 Task: Add a condition where "Requester Is Assignee" in recently solved tickets.
Action: Mouse moved to (113, 417)
Screenshot: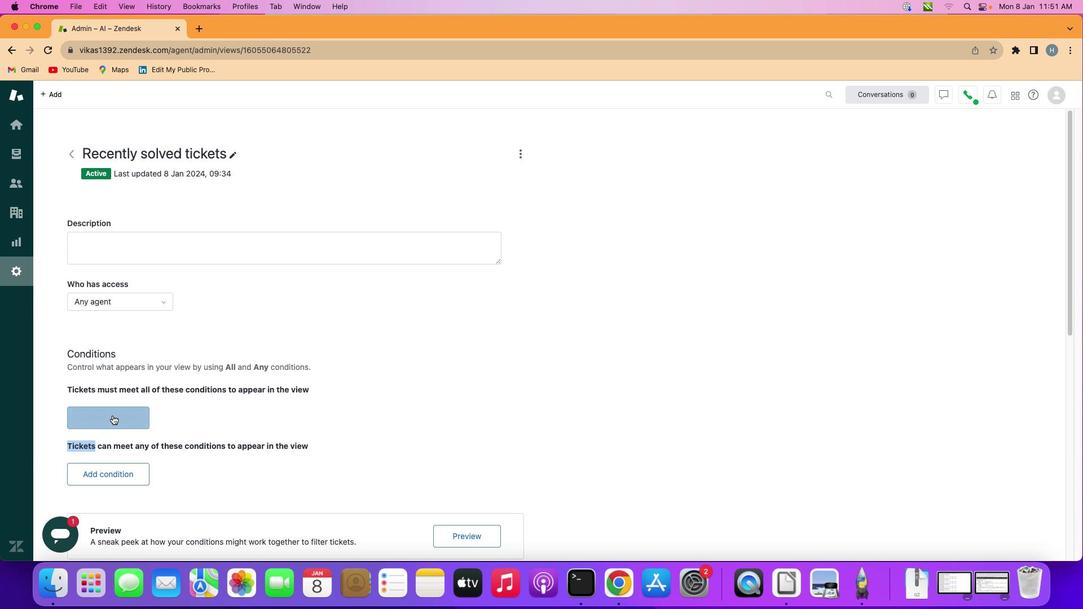 
Action: Mouse pressed left at (113, 417)
Screenshot: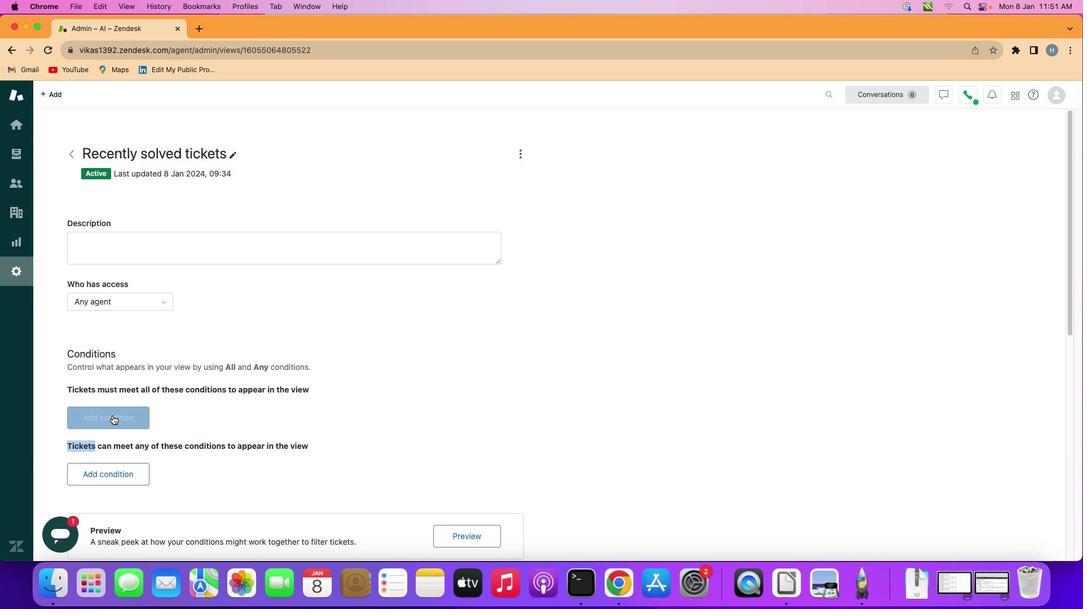 
Action: Mouse moved to (122, 416)
Screenshot: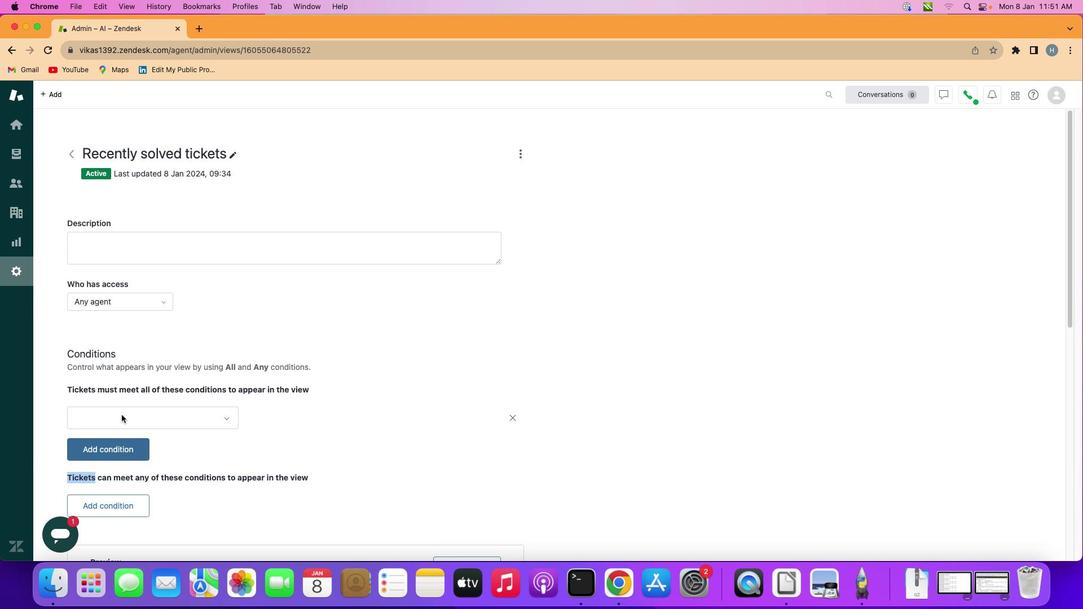 
Action: Mouse pressed left at (122, 416)
Screenshot: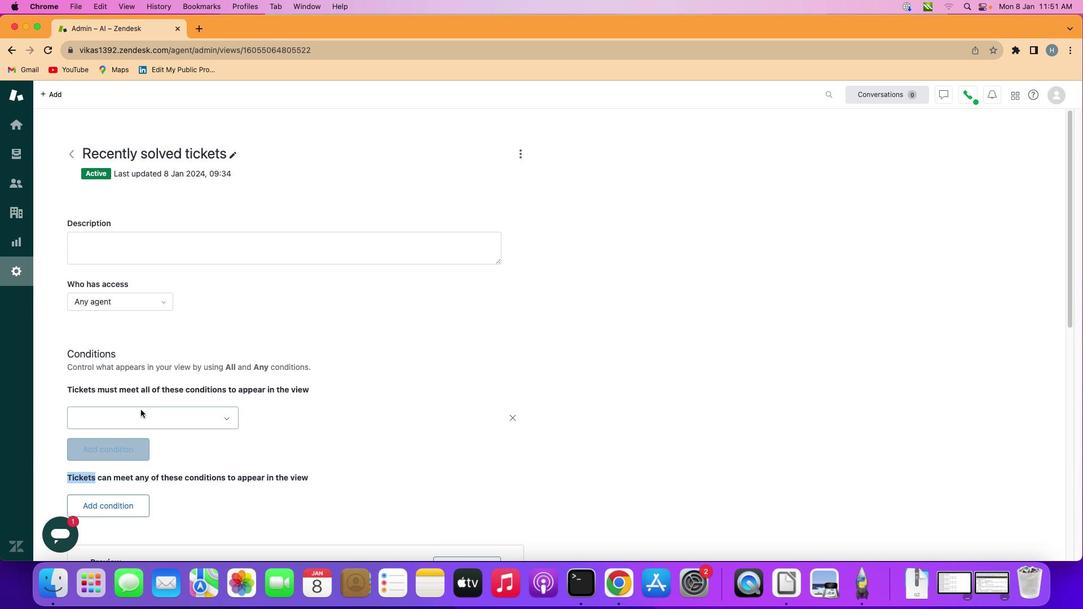 
Action: Mouse moved to (174, 413)
Screenshot: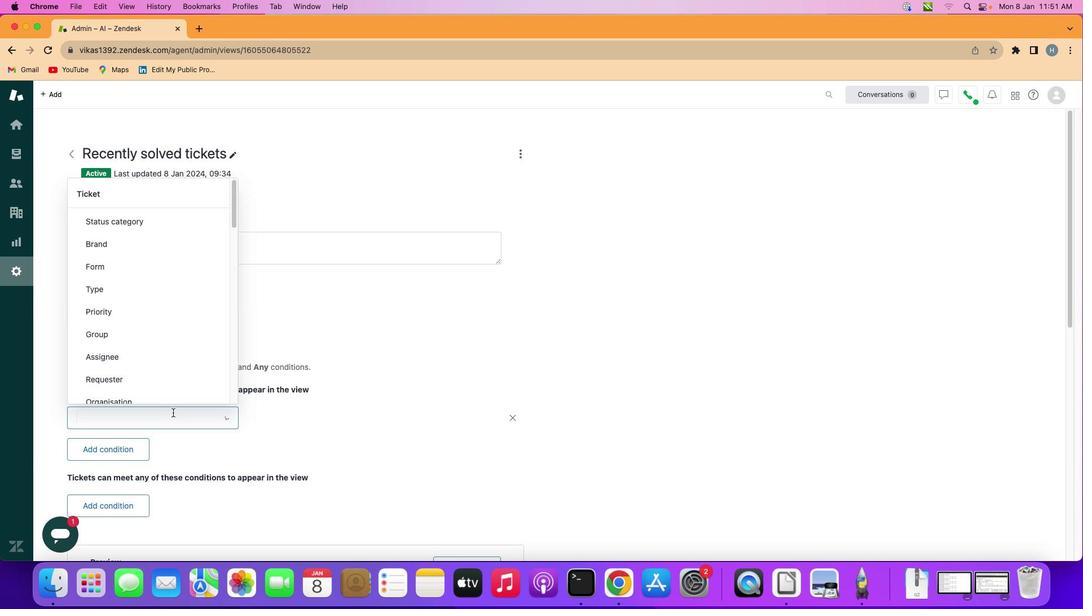 
Action: Mouse pressed left at (174, 413)
Screenshot: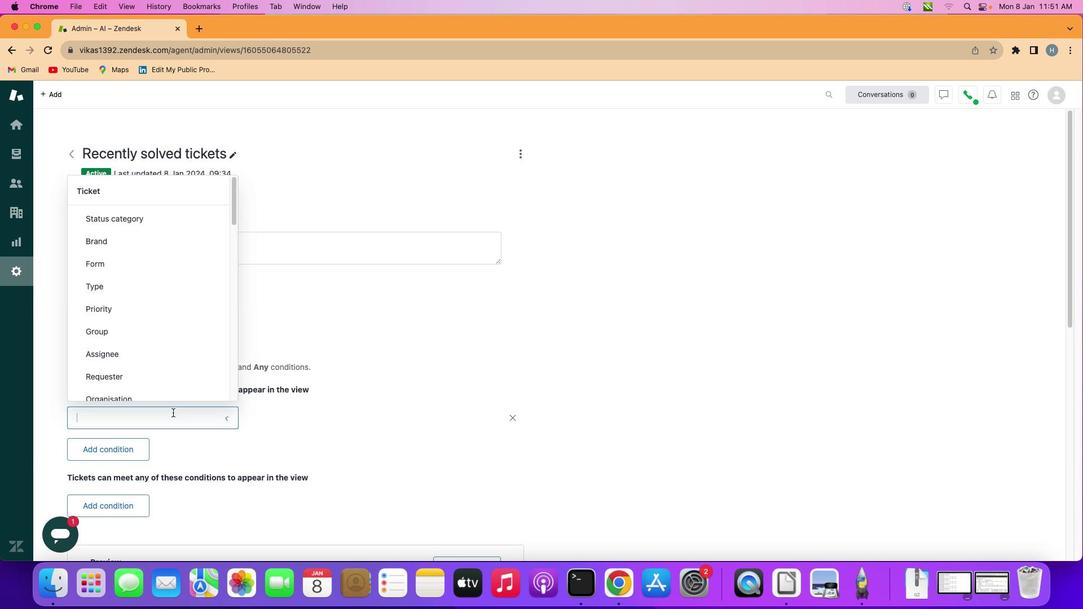 
Action: Mouse moved to (180, 374)
Screenshot: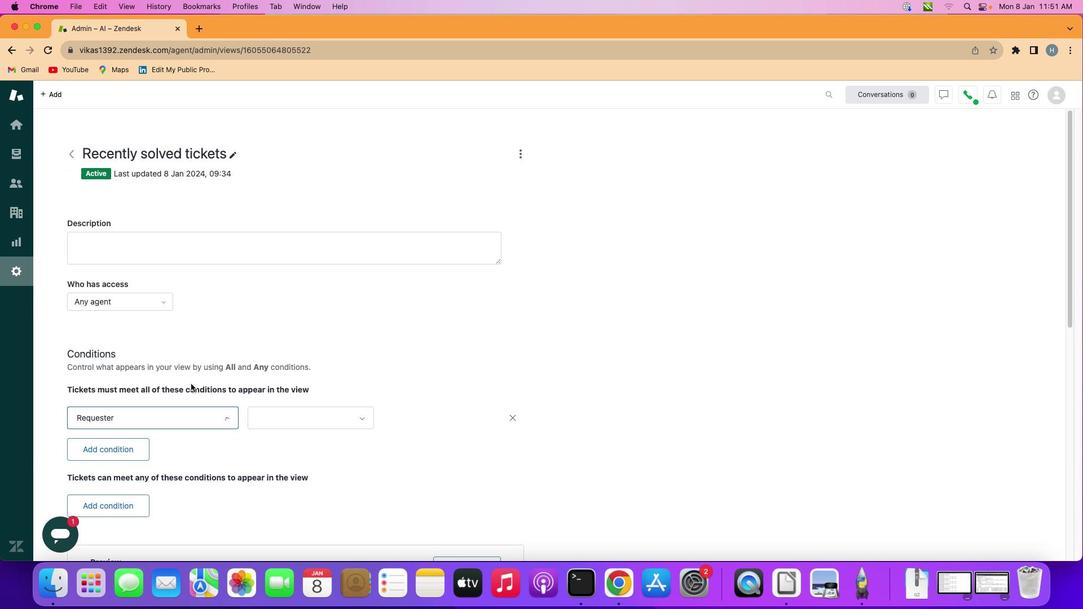 
Action: Mouse pressed left at (180, 374)
Screenshot: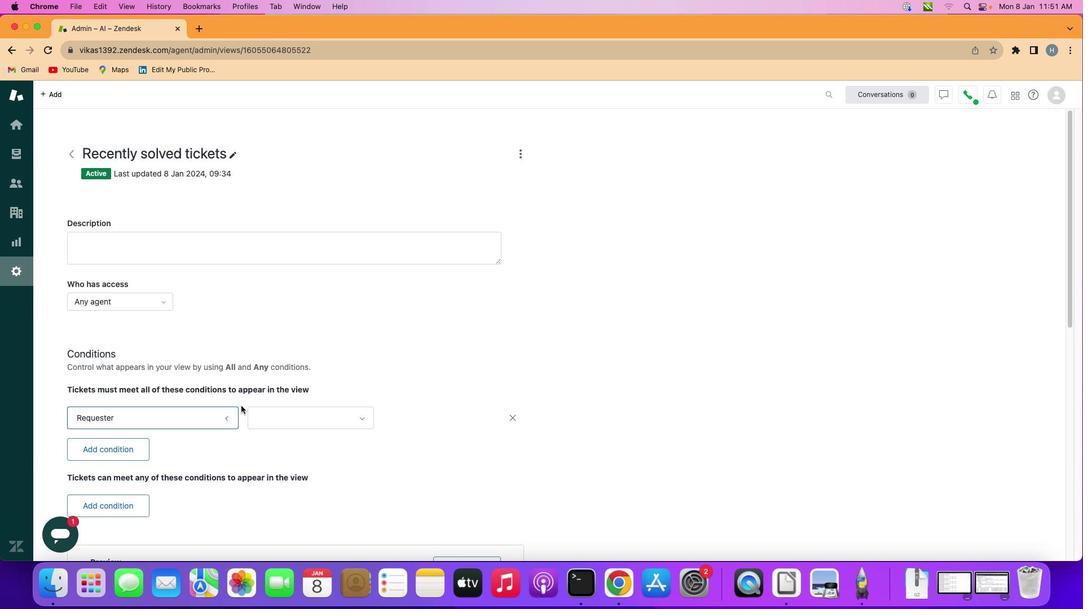 
Action: Mouse moved to (317, 424)
Screenshot: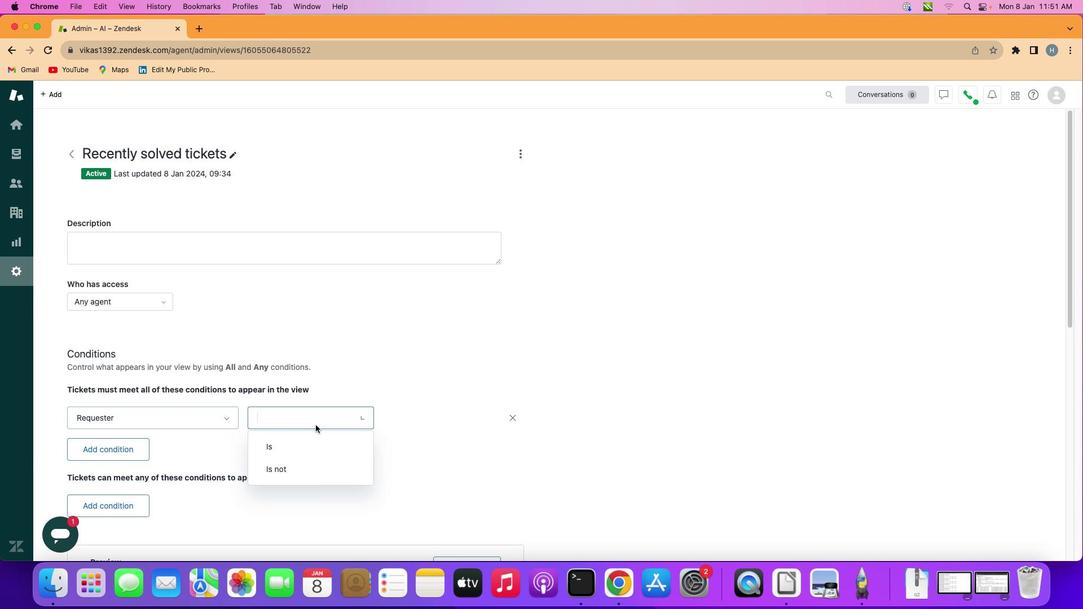 
Action: Mouse pressed left at (317, 424)
Screenshot: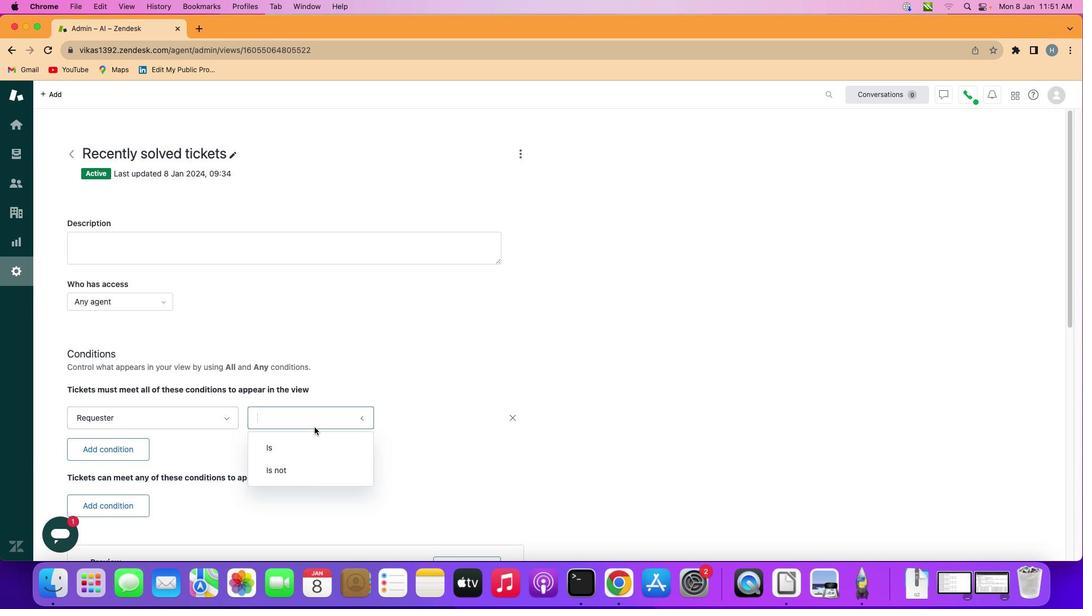 
Action: Mouse moved to (330, 441)
Screenshot: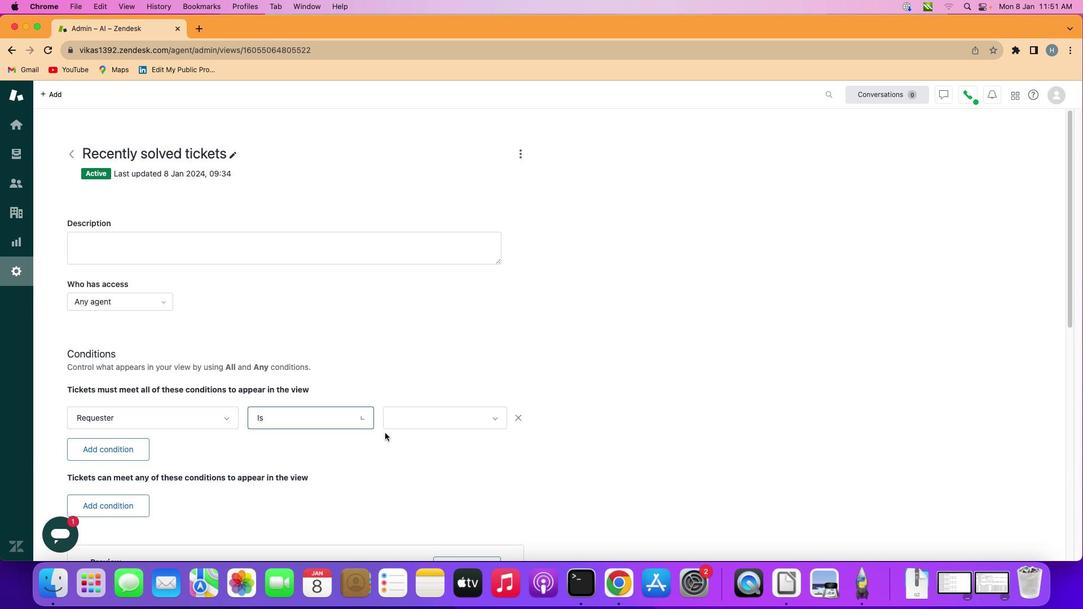 
Action: Mouse pressed left at (330, 441)
Screenshot: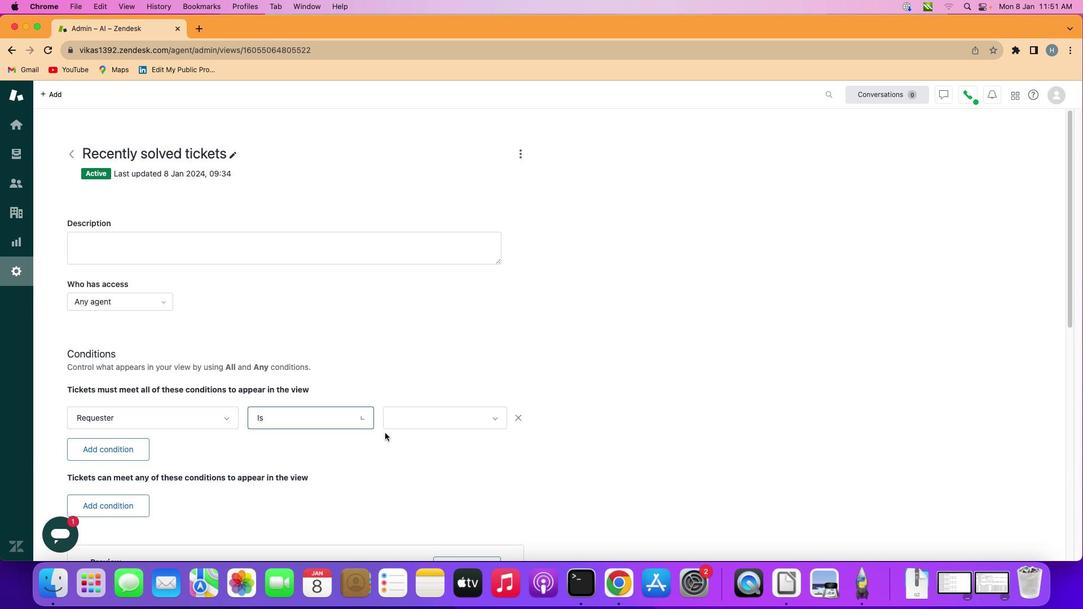 
Action: Mouse moved to (460, 419)
Screenshot: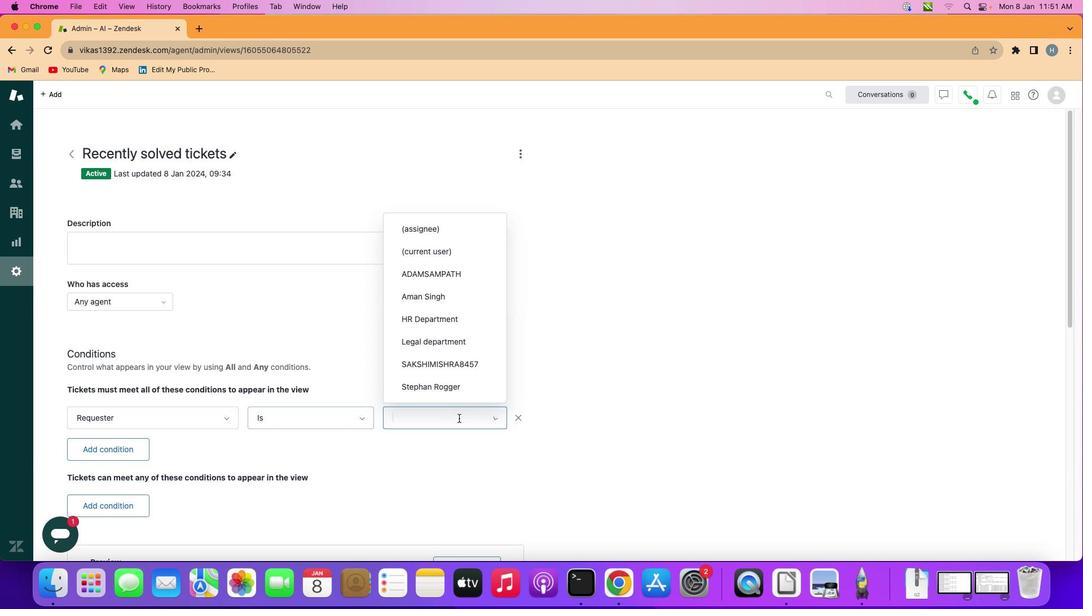 
Action: Mouse pressed left at (460, 419)
Screenshot: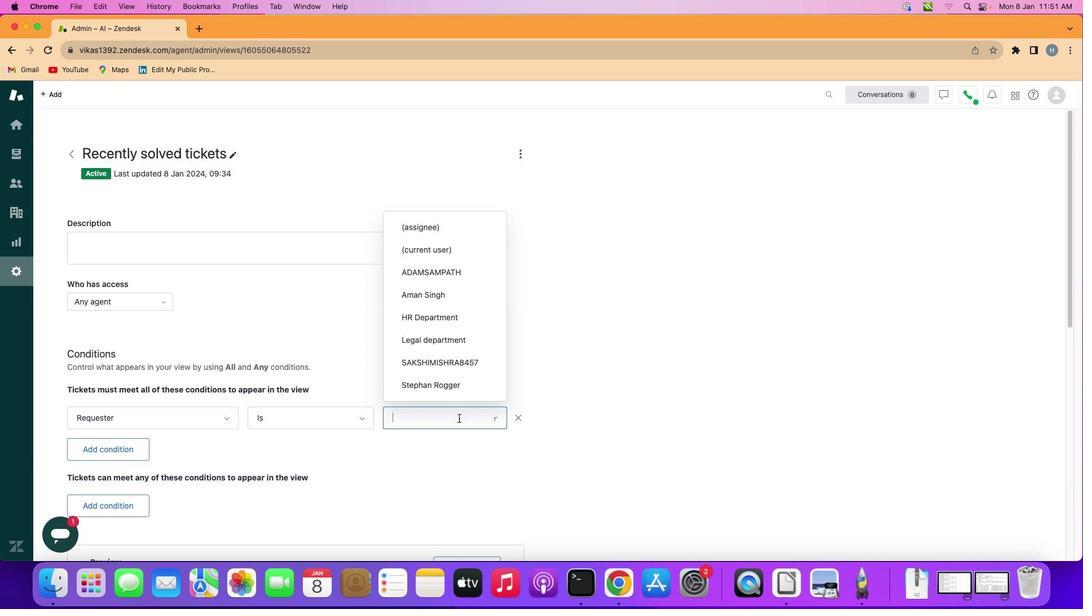 
Action: Mouse moved to (474, 235)
Screenshot: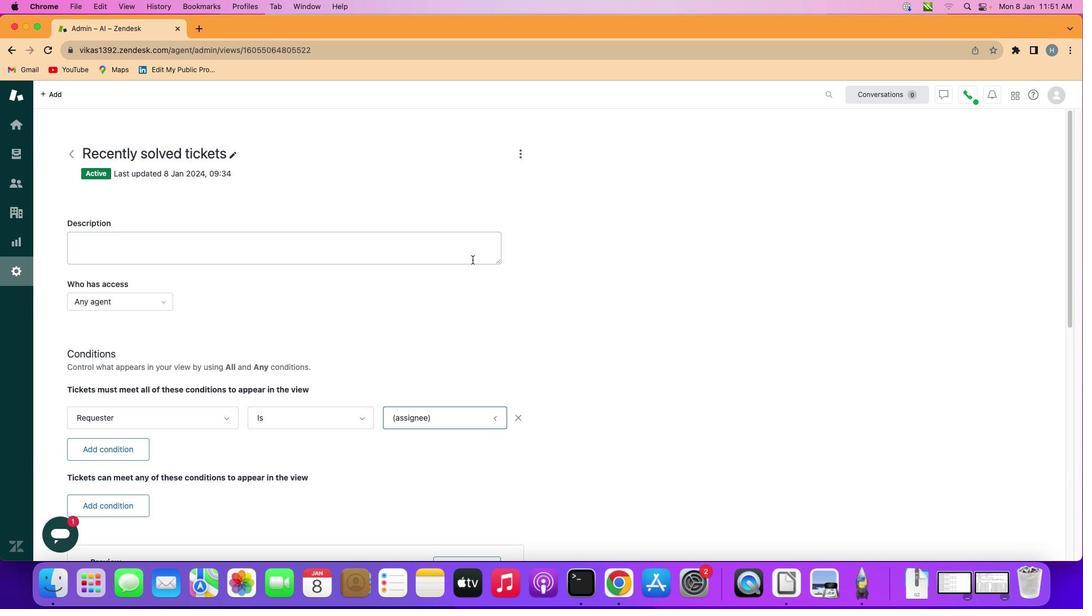 
Action: Mouse pressed left at (474, 235)
Screenshot: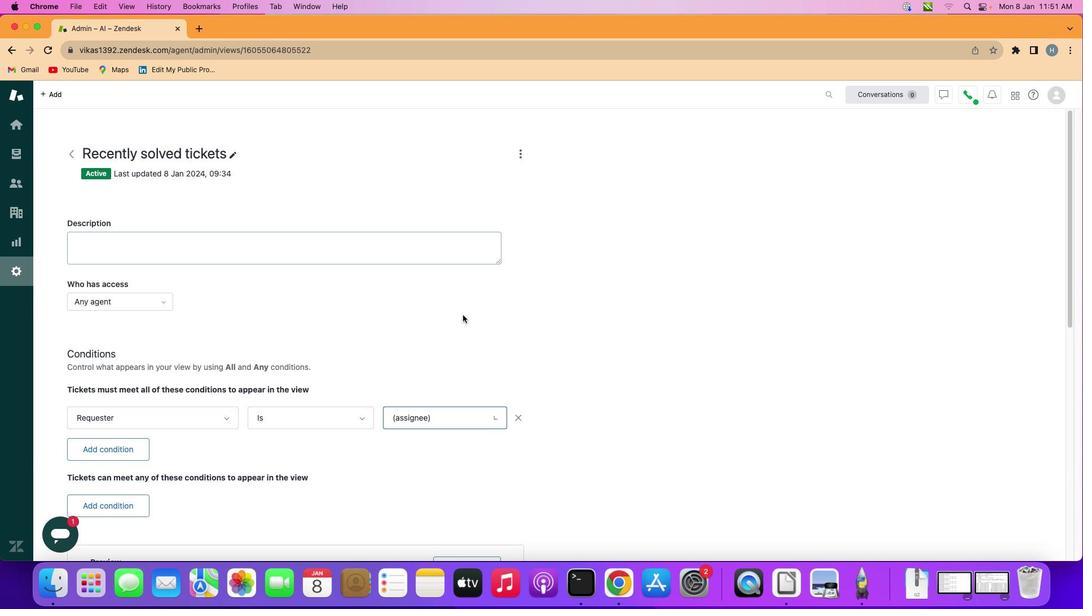 
Action: Mouse moved to (455, 331)
Screenshot: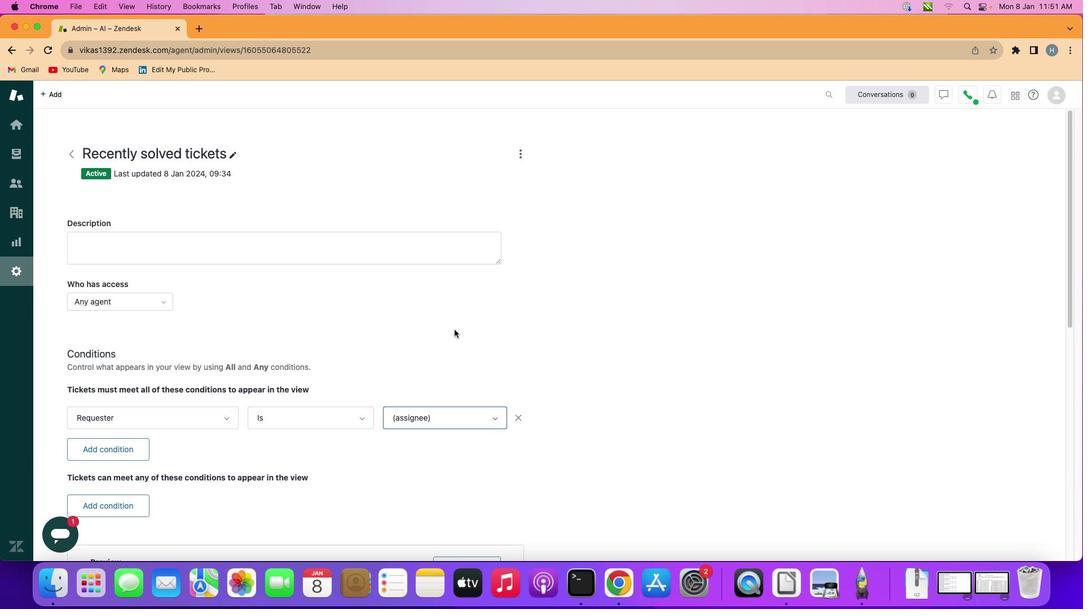 
